 Task: Add the product "L'Oréal Paris True Match Lumi Glotion Light Natural Glow Enhancer Lotion" to cart from the store "CVS".
Action: Mouse pressed left at (45, 74)
Screenshot: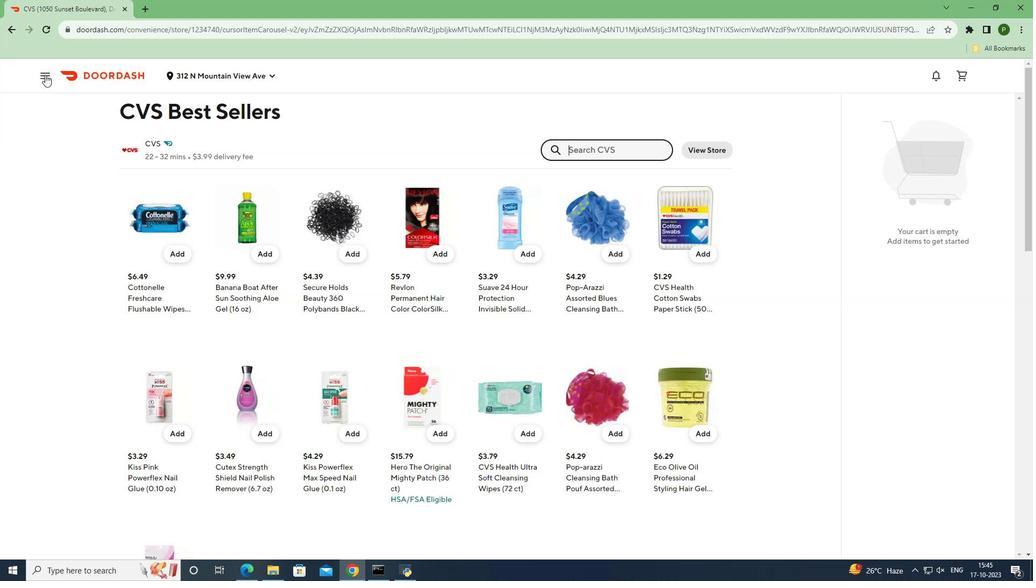 
Action: Mouse moved to (58, 155)
Screenshot: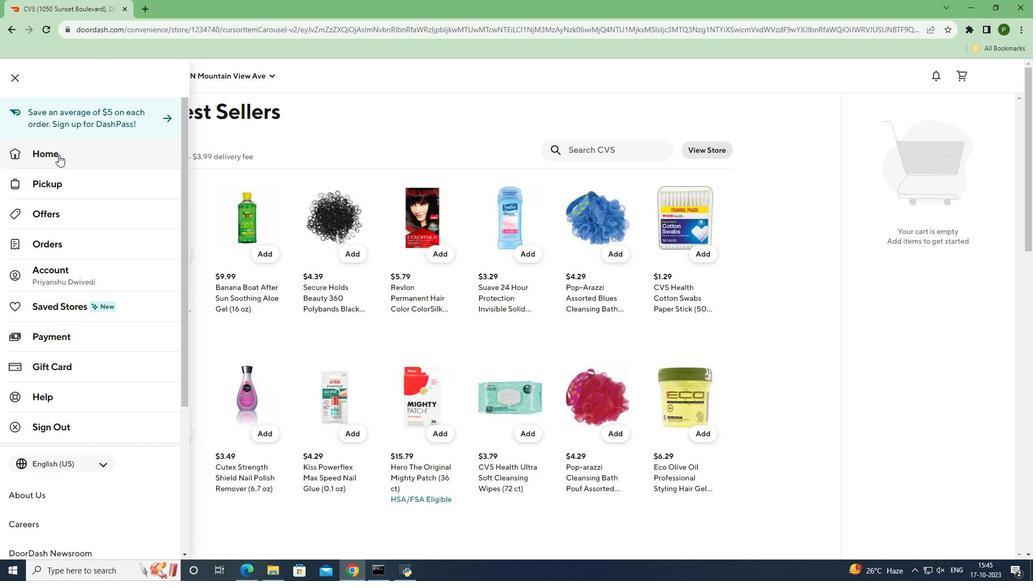 
Action: Mouse pressed left at (58, 155)
Screenshot: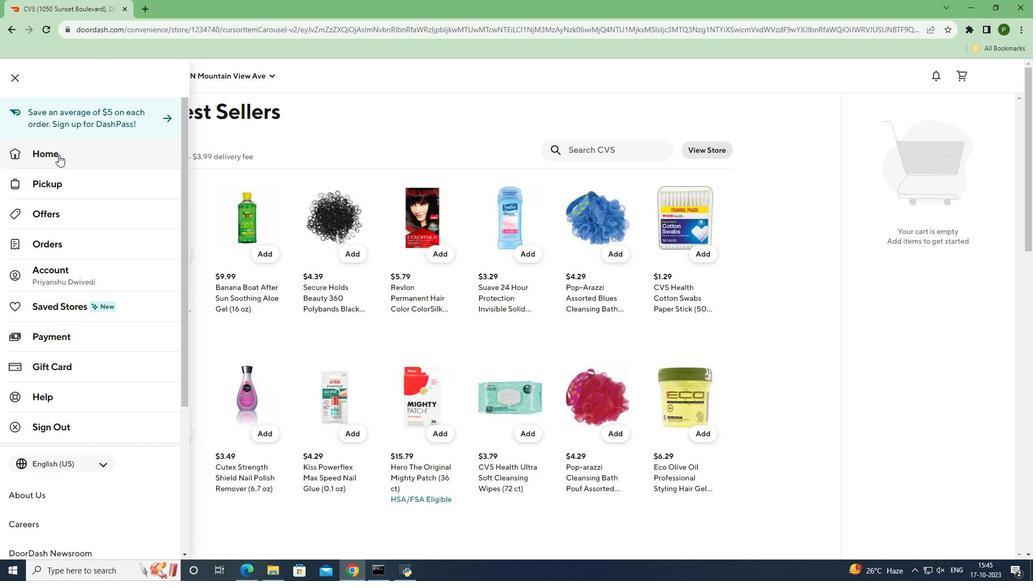 
Action: Mouse moved to (616, 117)
Screenshot: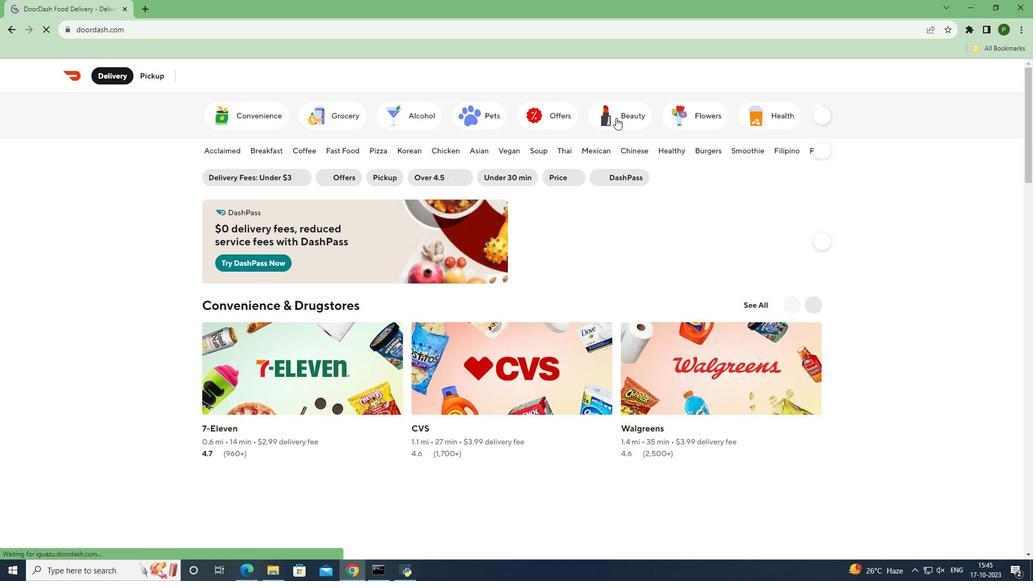 
Action: Mouse pressed left at (616, 117)
Screenshot: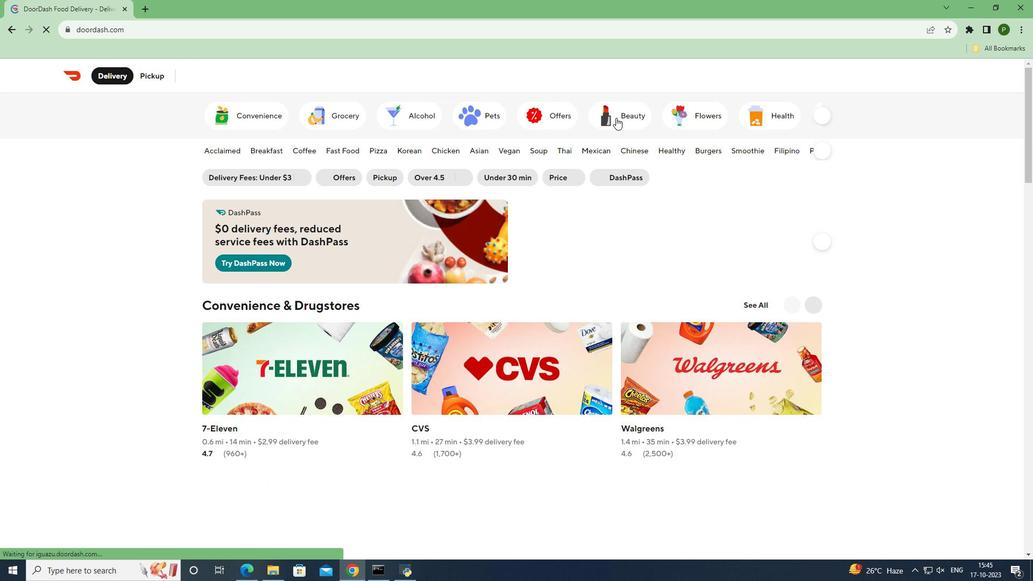 
Action: Mouse moved to (725, 303)
Screenshot: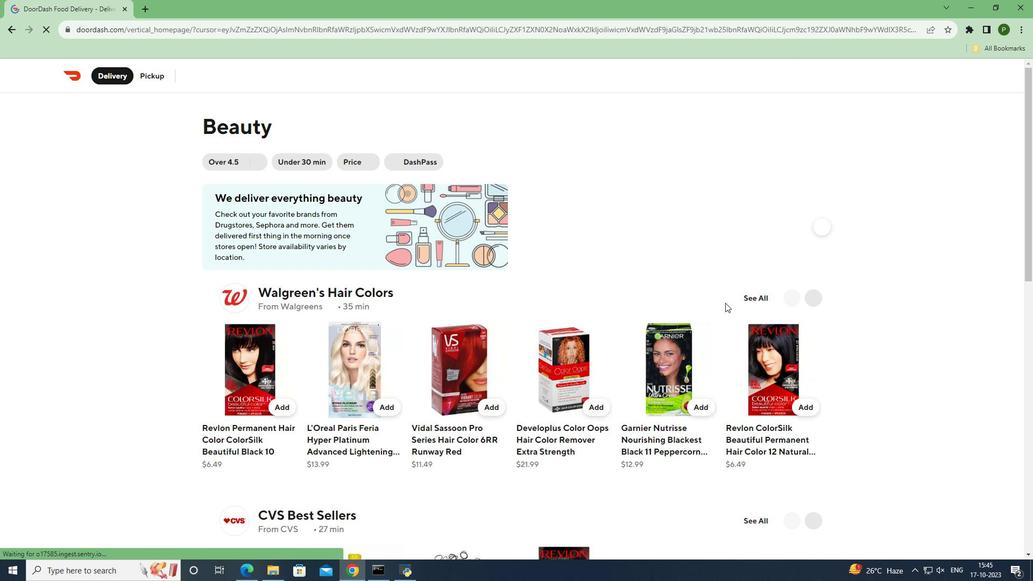 
Action: Mouse scrolled (725, 302) with delta (0, 0)
Screenshot: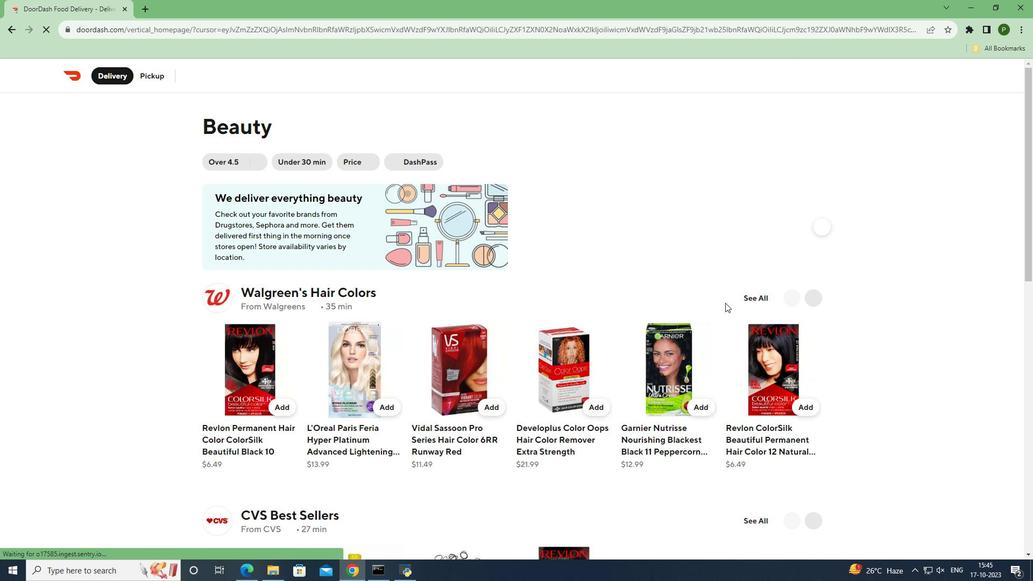 
Action: Mouse scrolled (725, 302) with delta (0, 0)
Screenshot: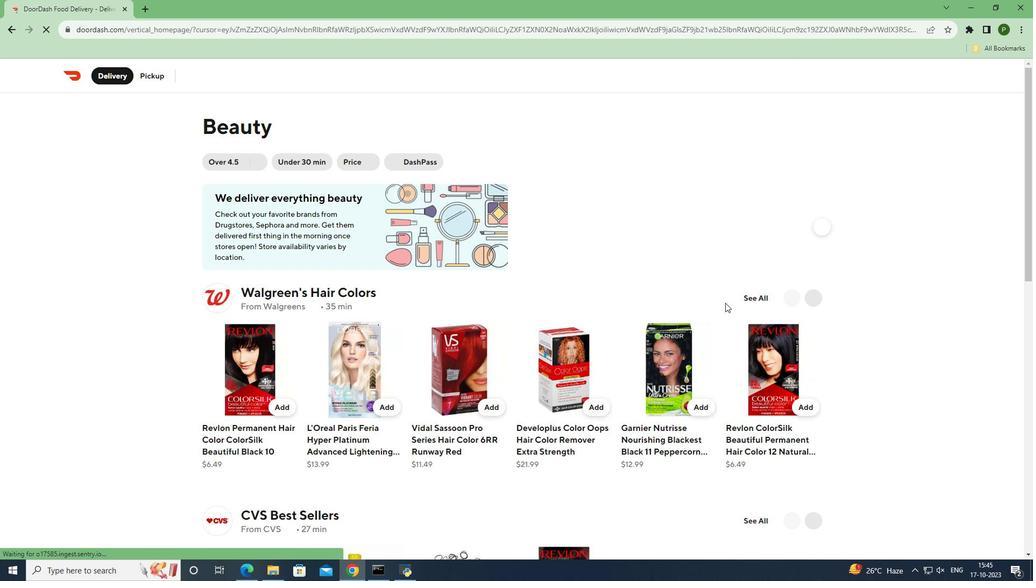 
Action: Mouse scrolled (725, 302) with delta (0, 0)
Screenshot: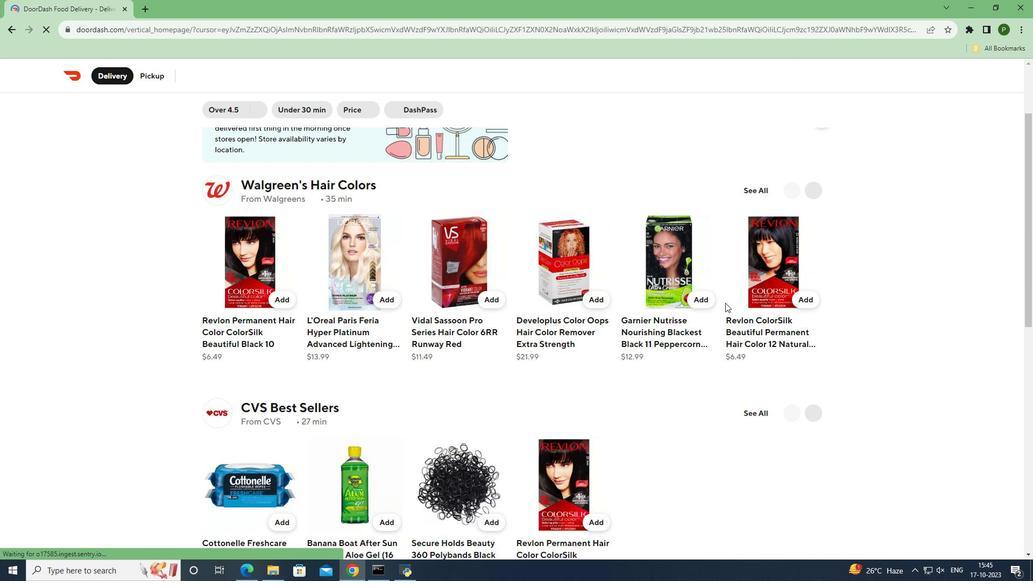 
Action: Mouse scrolled (725, 302) with delta (0, 0)
Screenshot: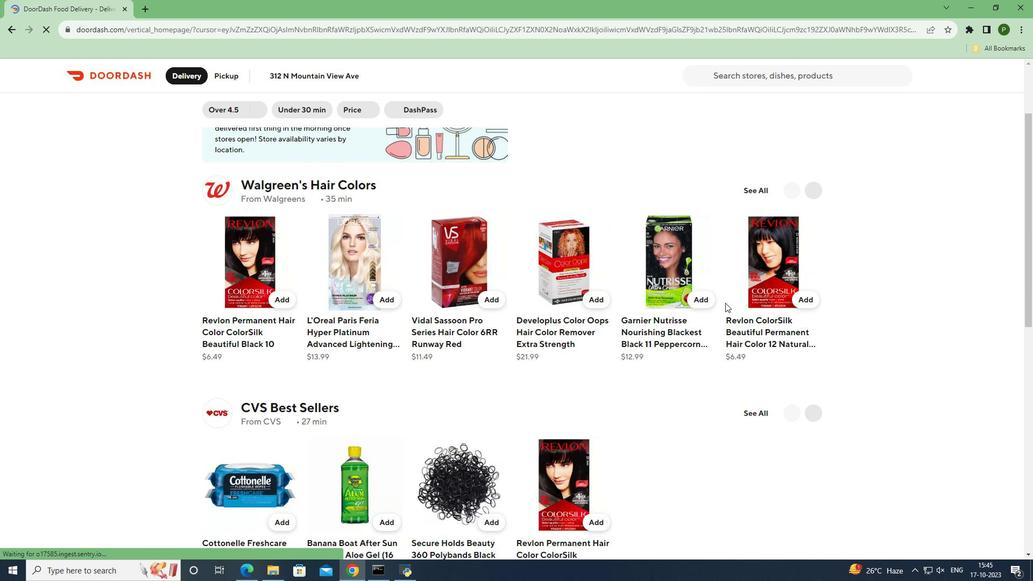 
Action: Mouse moved to (753, 302)
Screenshot: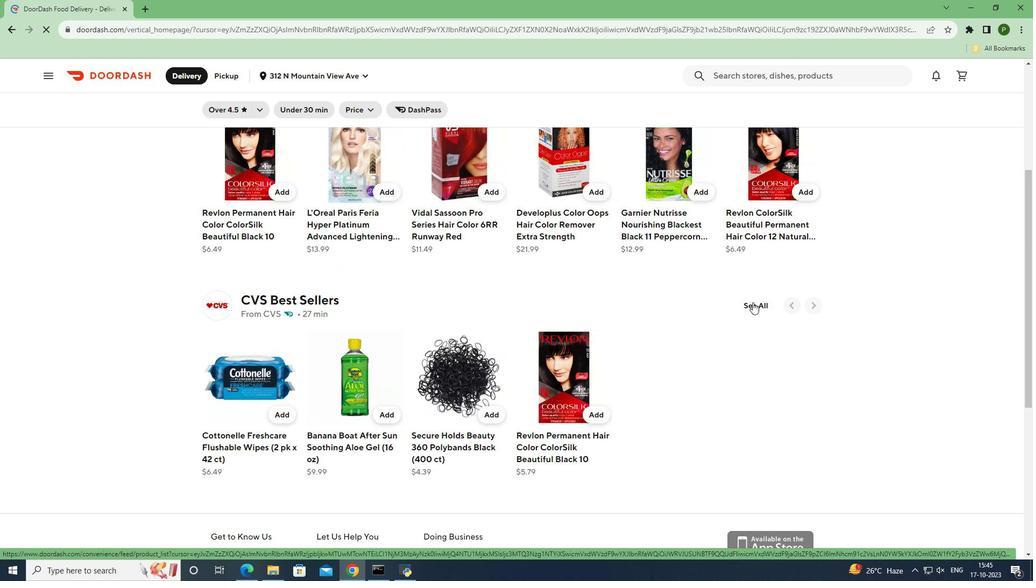 
Action: Mouse pressed left at (753, 302)
Screenshot: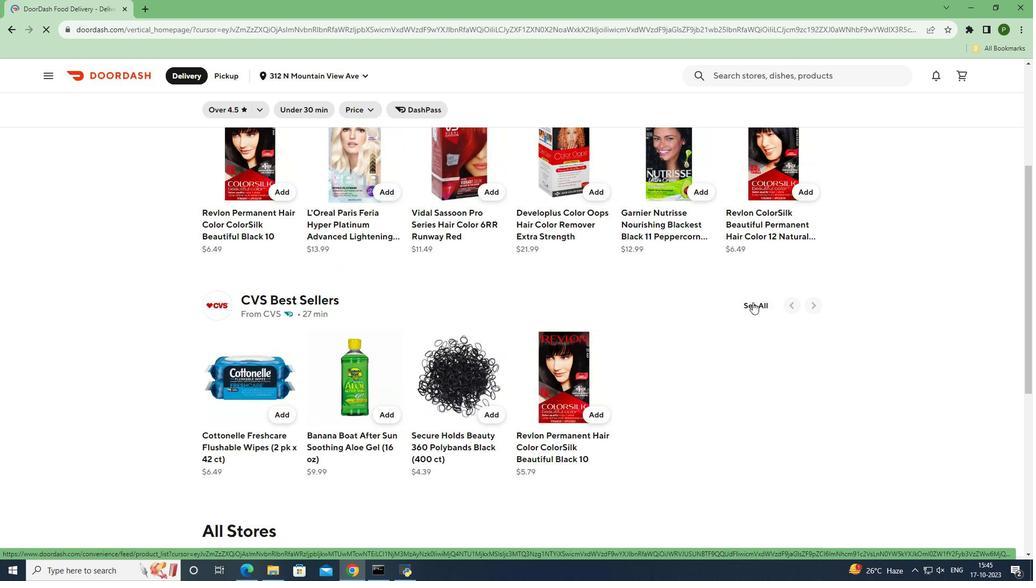 
Action: Mouse moved to (618, 150)
Screenshot: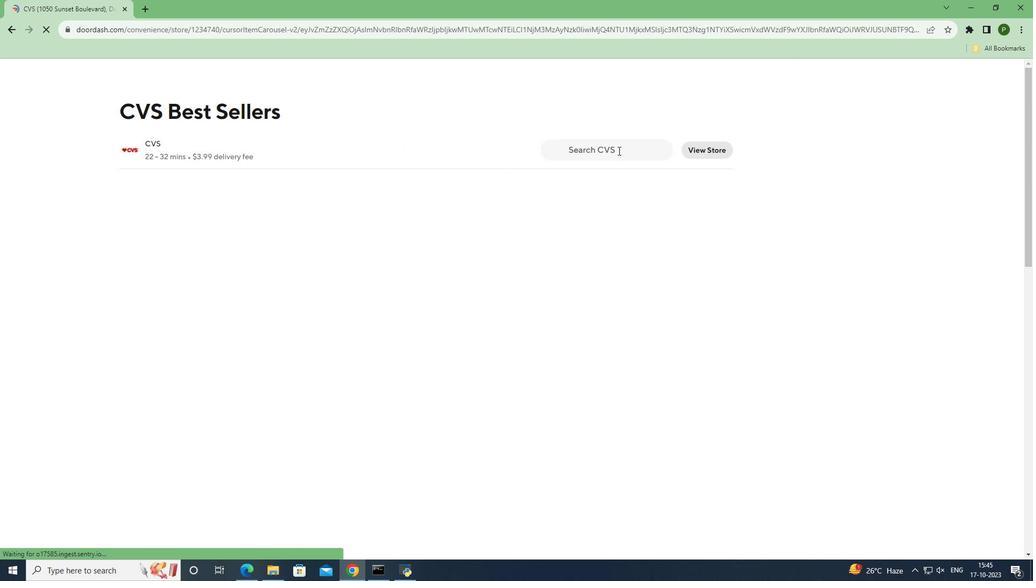 
Action: Mouse pressed left at (618, 150)
Screenshot: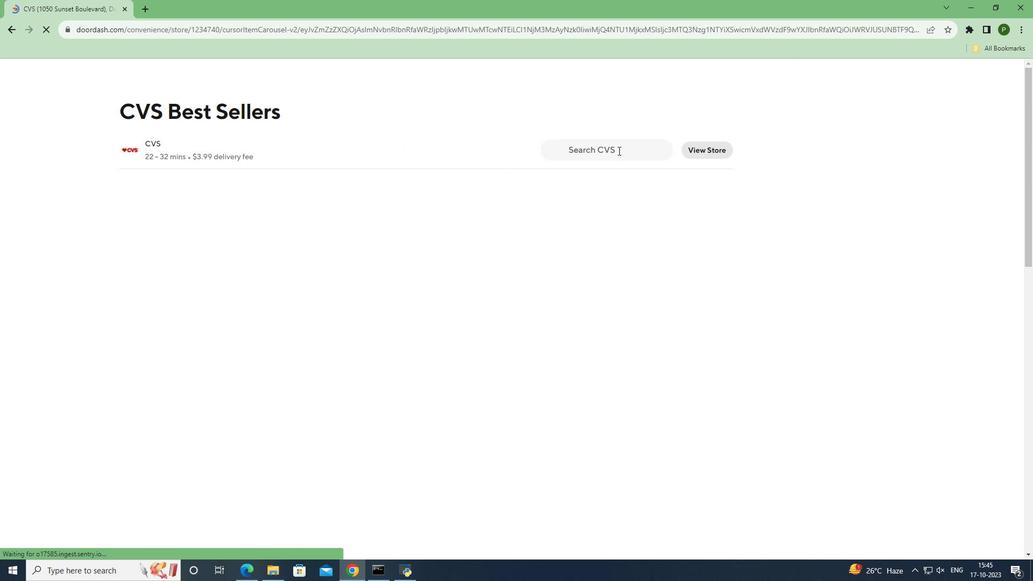 
Action: Key pressed <Key.caps_lock>L'O<Key.caps_lock>real<Key.space><Key.caps_lock>P<Key.caps_lock>airs<Key.space><Key.caps_lock>T<Key.caps_lock>rue<Key.space><Key.caps_lock>M<Key.caps_lock>atch<Key.space><Key.caps_lock>L<Key.caps_lock>umi<Key.space><Key.caps_lock>G<Key.caps_lock>lotion<Key.space><Key.caps_lock>L<Key.caps_lock>ight<Key.space><Key.caps_lock>N<Key.caps_lock>atural<Key.space><Key.caps_lock>G<Key.caps_lock>low<Key.space><Key.caps_lock>E<Key.caps_lock>nhancer<Key.space><Key.caps_lock>L<Key.caps_lock>otion<Key.space><Key.enter>
Screenshot: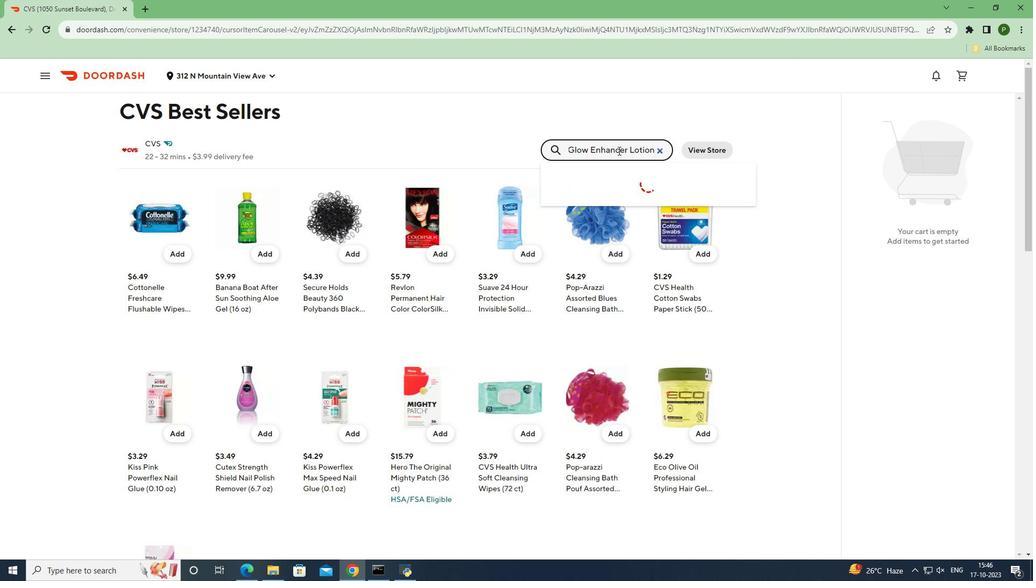 
Action: Mouse moved to (85, 276)
Screenshot: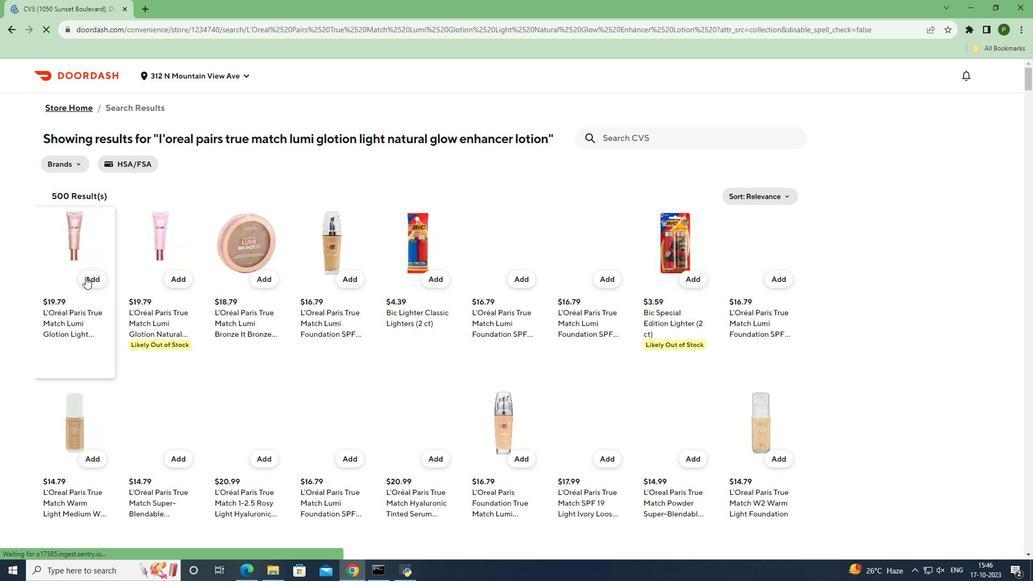 
Action: Mouse pressed left at (85, 276)
Screenshot: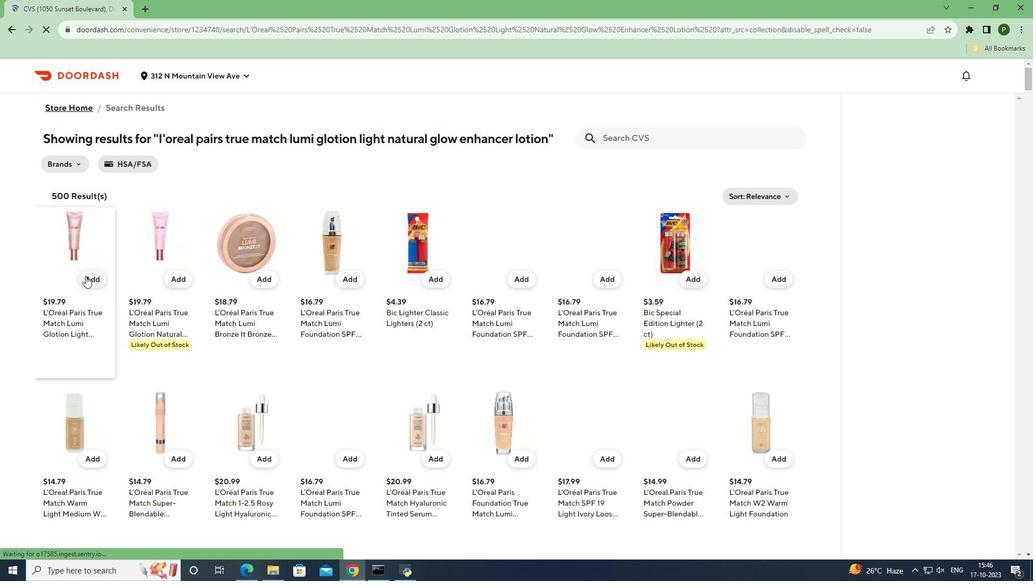 
Action: Mouse moved to (49, 339)
Screenshot: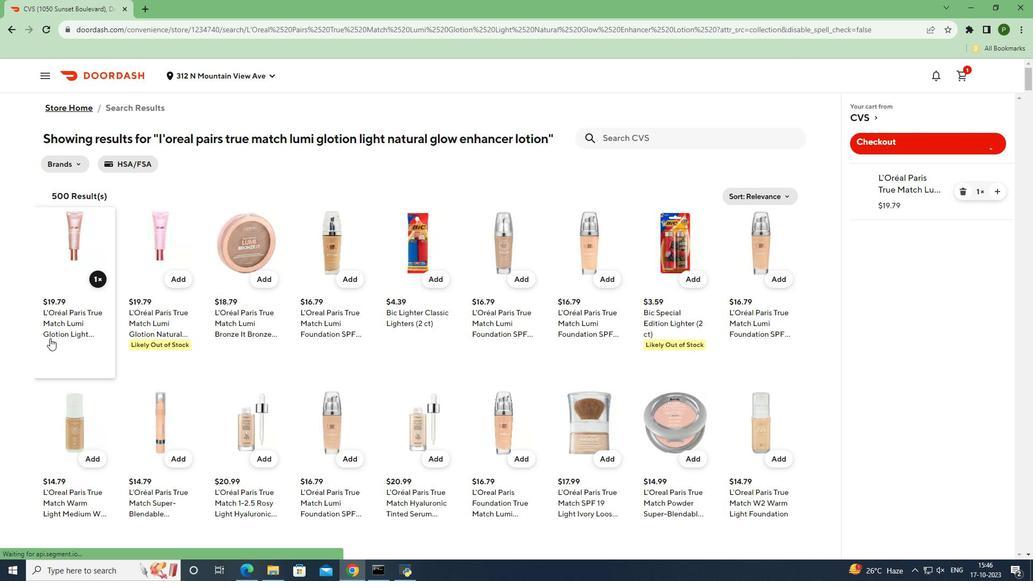 
